 Task: Set "Output file" for stats to "statsoutputfile".
Action: Mouse moved to (114, 8)
Screenshot: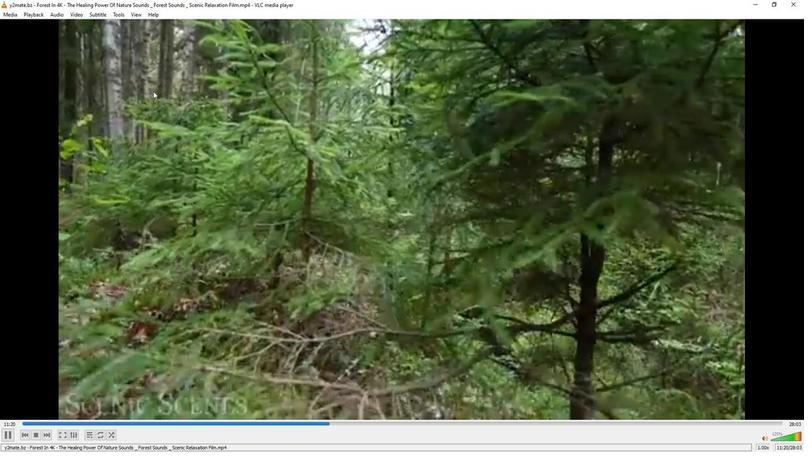 
Action: Mouse pressed left at (114, 8)
Screenshot: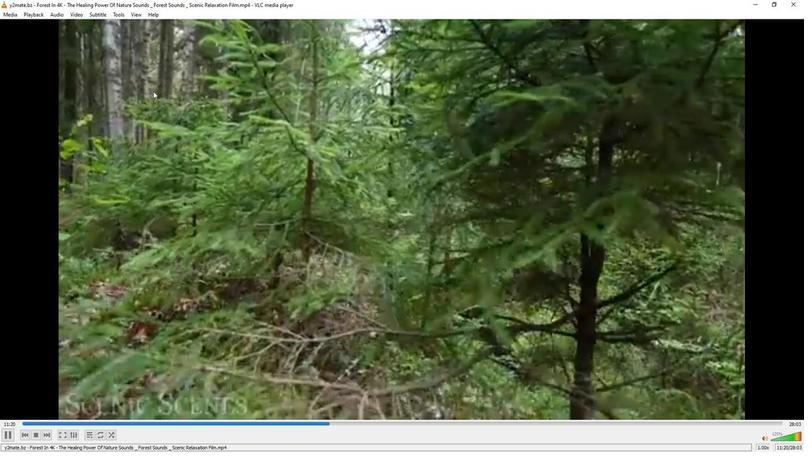 
Action: Mouse moved to (142, 110)
Screenshot: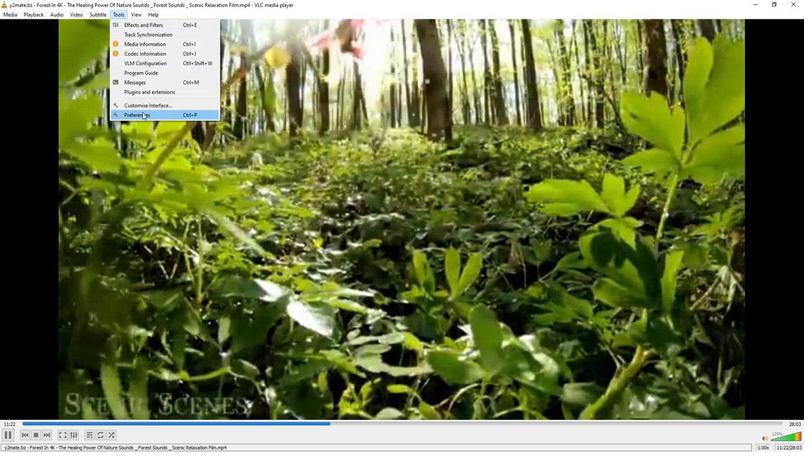 
Action: Mouse pressed left at (142, 110)
Screenshot: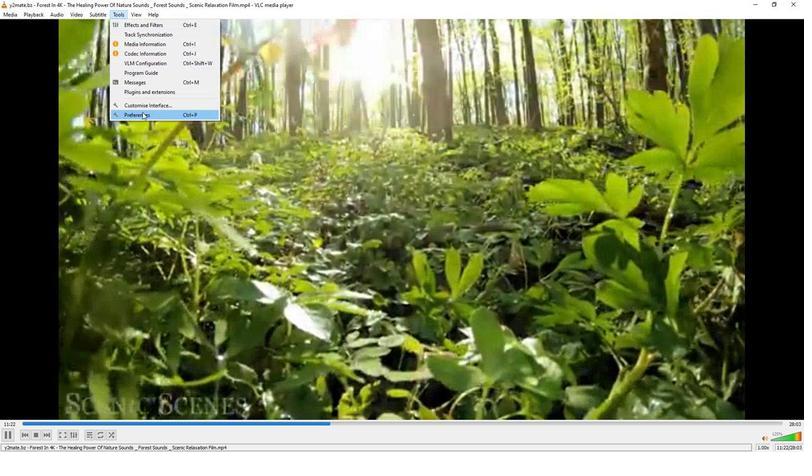 
Action: Mouse moved to (264, 369)
Screenshot: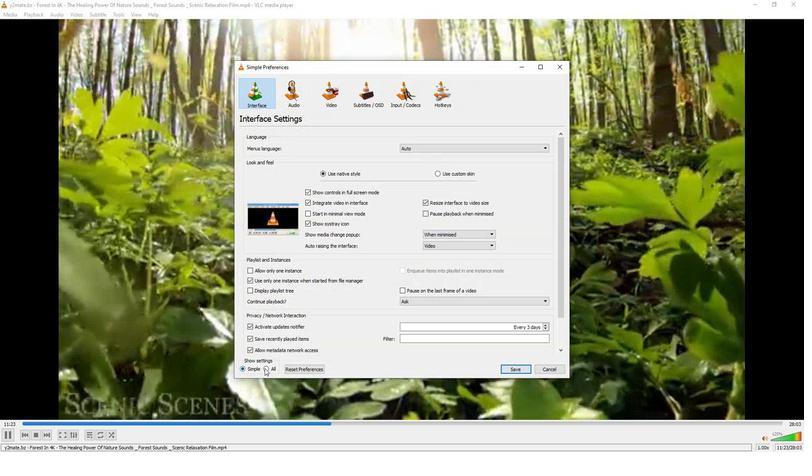 
Action: Mouse pressed left at (264, 369)
Screenshot: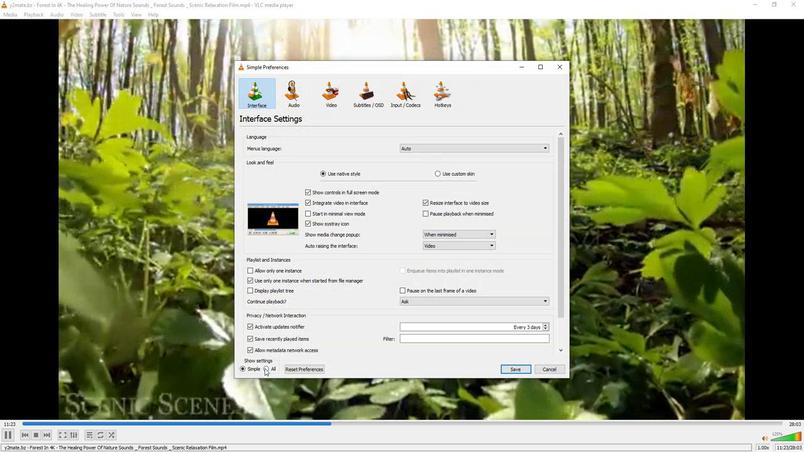 
Action: Mouse moved to (260, 302)
Screenshot: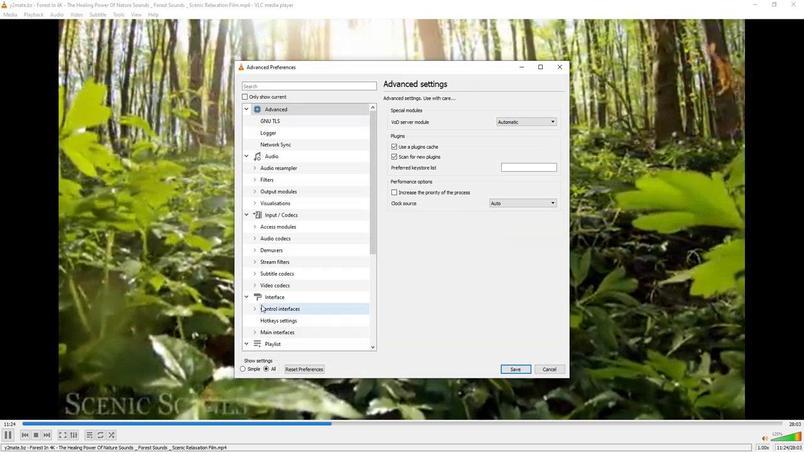 
Action: Mouse scrolled (260, 301) with delta (0, 0)
Screenshot: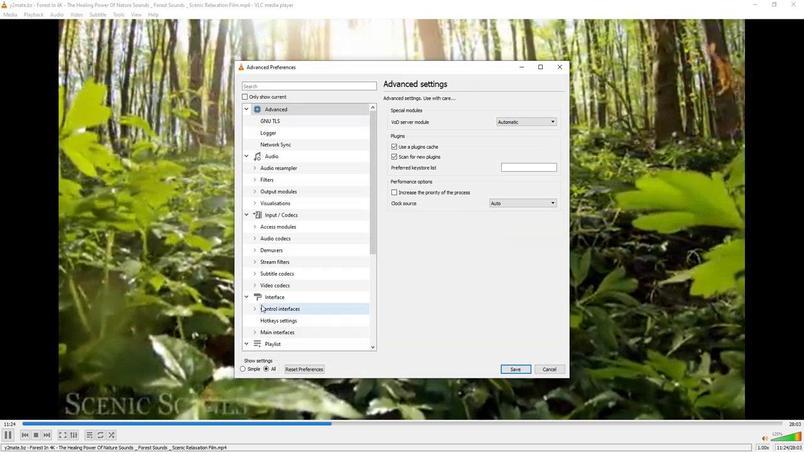 
Action: Mouse scrolled (260, 301) with delta (0, 0)
Screenshot: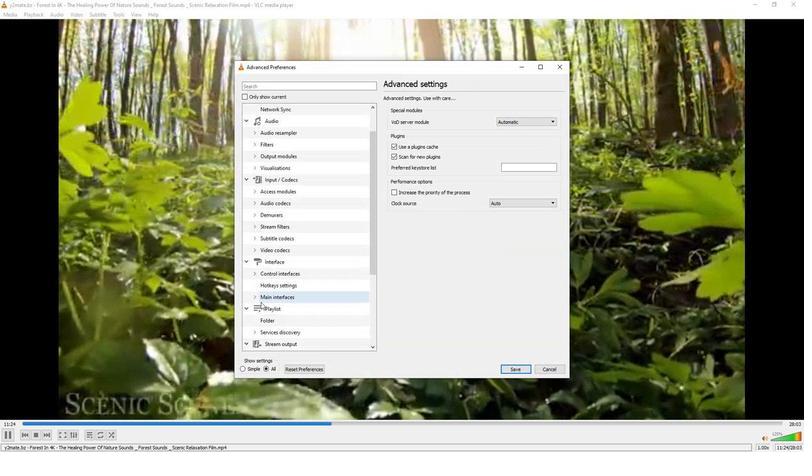 
Action: Mouse scrolled (260, 301) with delta (0, 0)
Screenshot: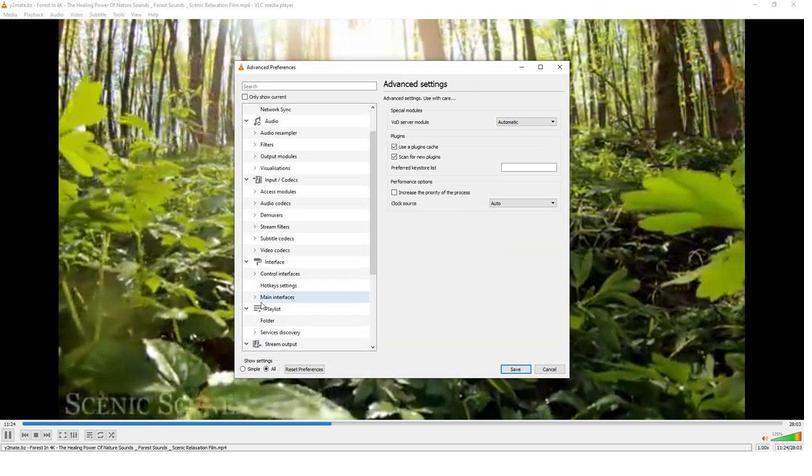 
Action: Mouse moved to (260, 301)
Screenshot: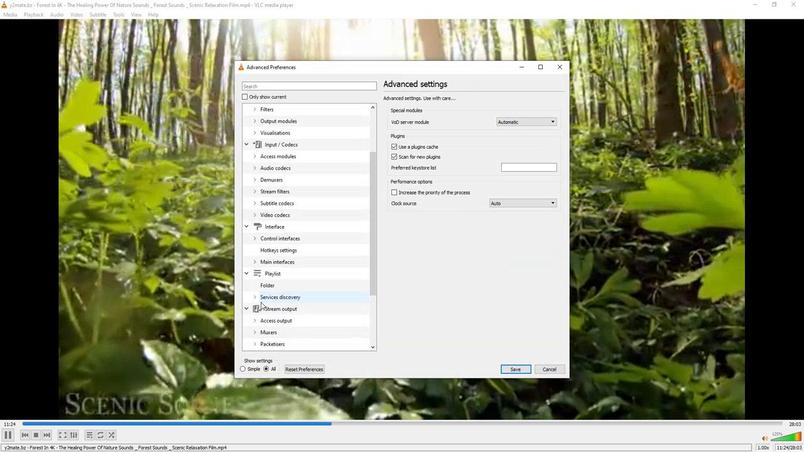 
Action: Mouse scrolled (260, 300) with delta (0, 0)
Screenshot: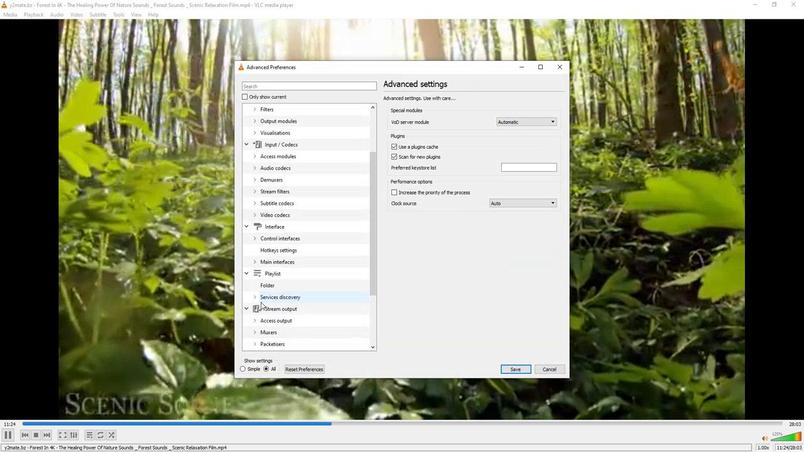 
Action: Mouse moved to (260, 303)
Screenshot: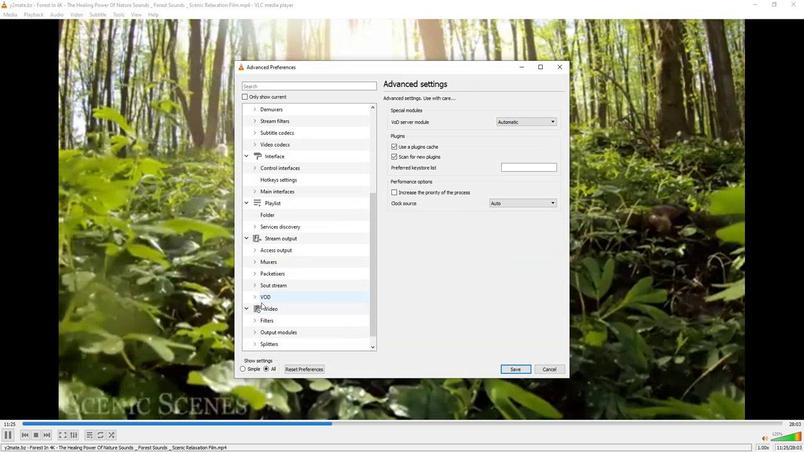 
Action: Mouse scrolled (260, 303) with delta (0, 0)
Screenshot: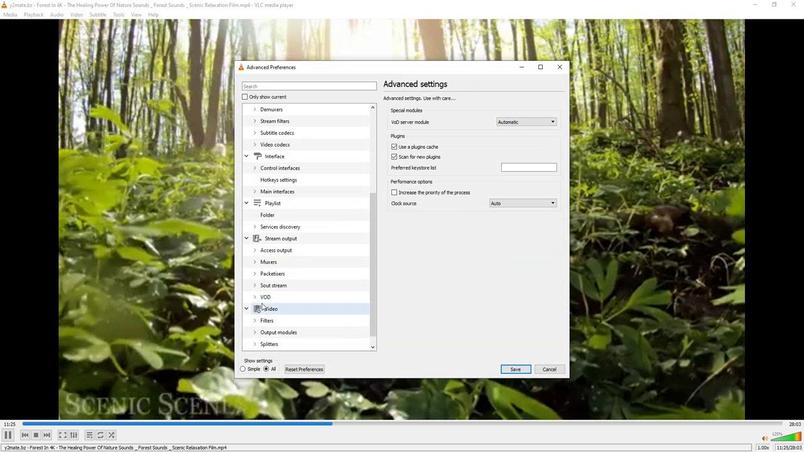 
Action: Mouse moved to (263, 316)
Screenshot: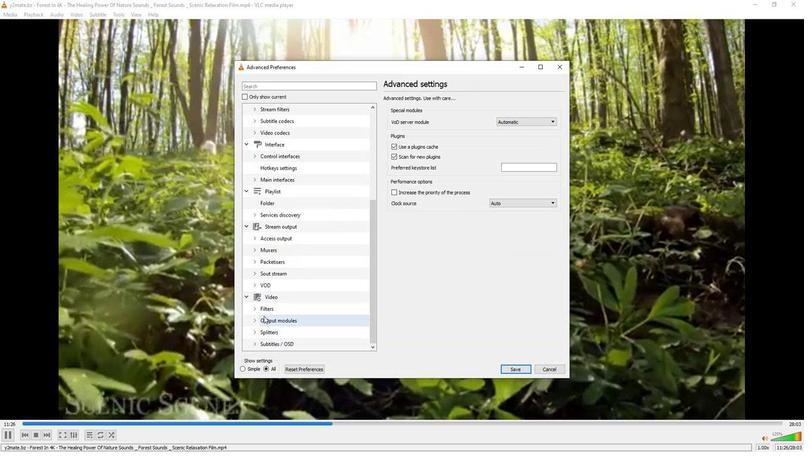 
Action: Mouse scrolled (263, 316) with delta (0, 0)
Screenshot: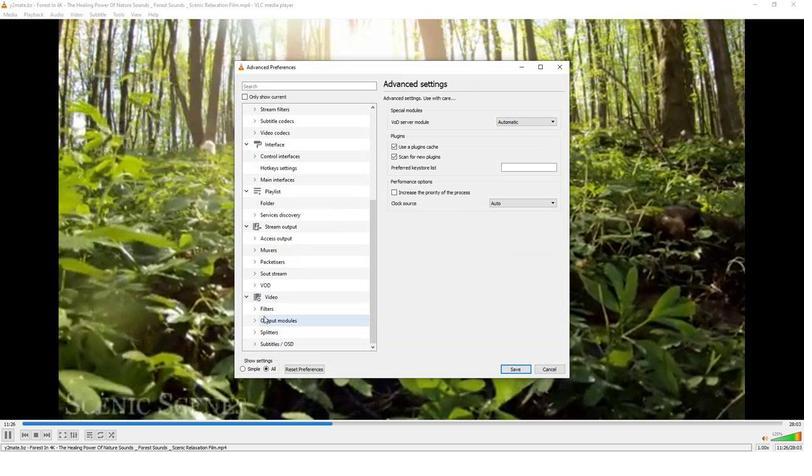 
Action: Mouse moved to (253, 275)
Screenshot: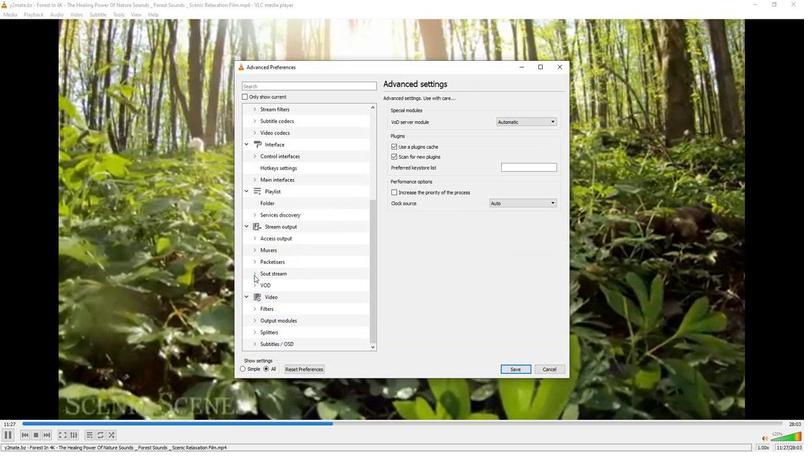 
Action: Mouse pressed left at (253, 275)
Screenshot: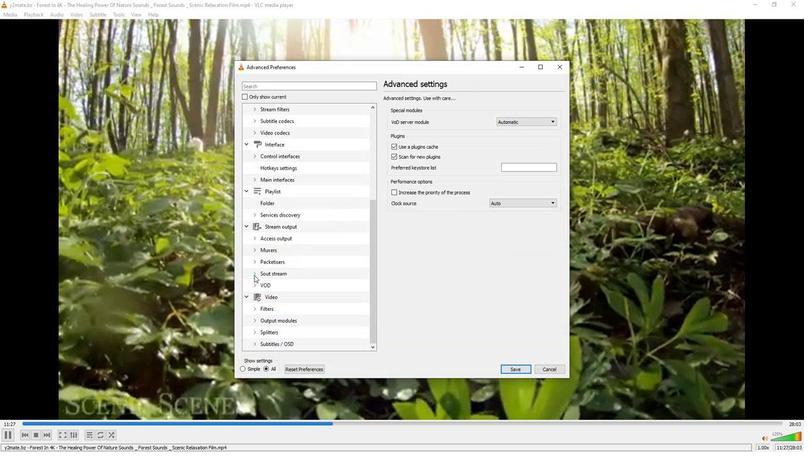 
Action: Mouse moved to (269, 303)
Screenshot: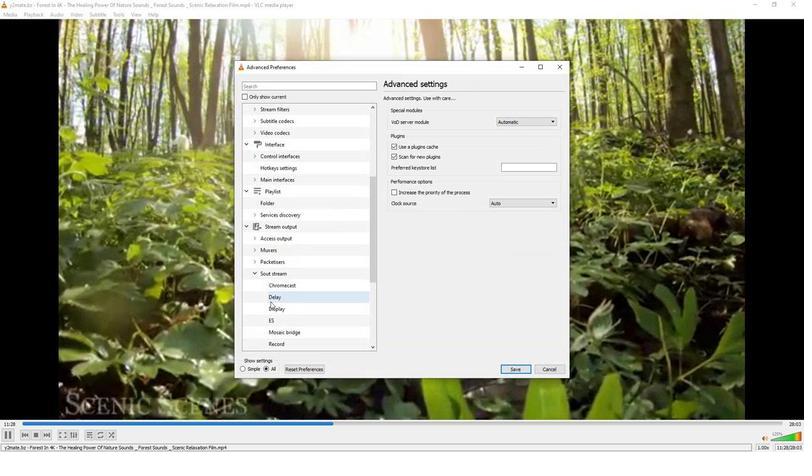 
Action: Mouse scrolled (269, 303) with delta (0, 0)
Screenshot: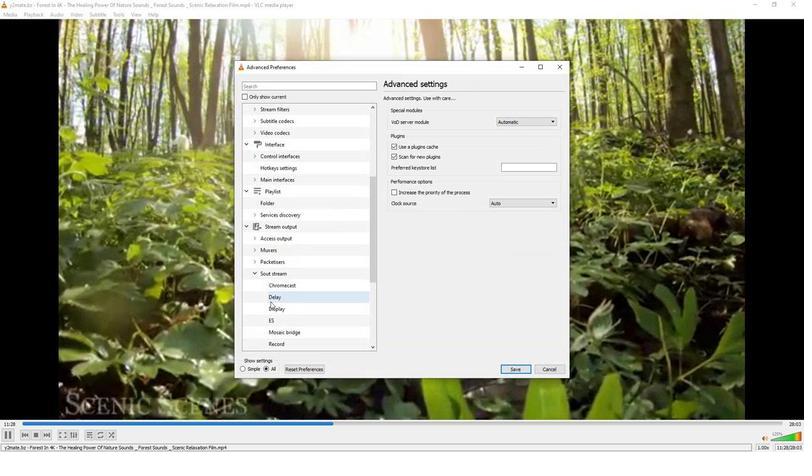 
Action: Mouse moved to (269, 304)
Screenshot: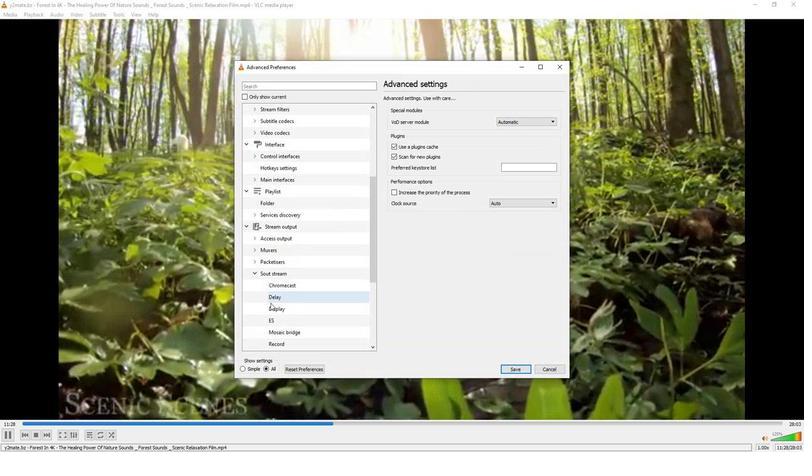 
Action: Mouse scrolled (269, 304) with delta (0, 0)
Screenshot: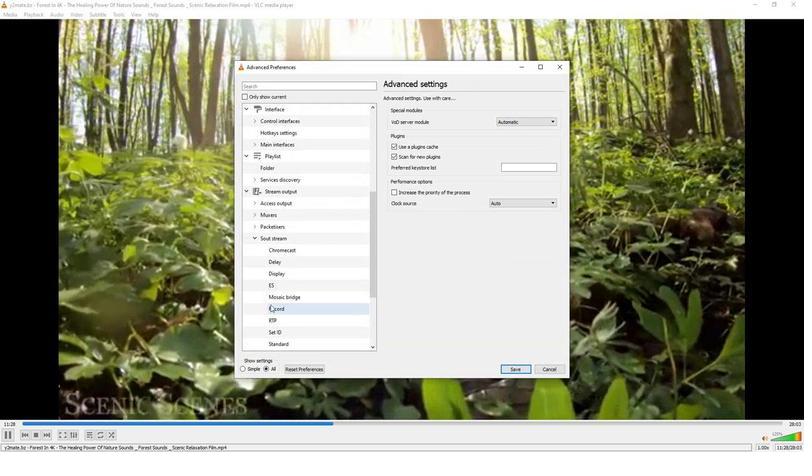 
Action: Mouse moved to (269, 305)
Screenshot: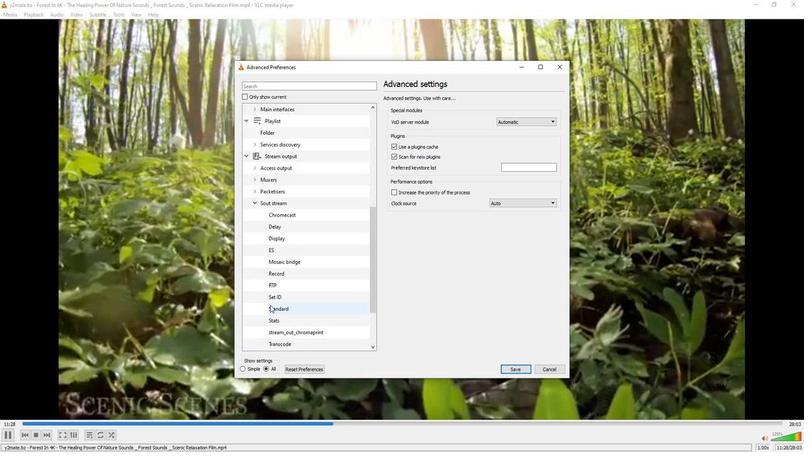 
Action: Mouse scrolled (269, 304) with delta (0, 0)
Screenshot: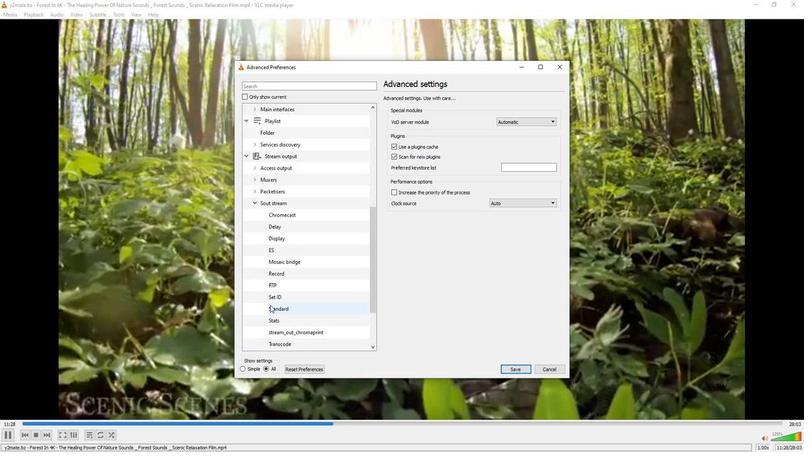 
Action: Mouse moved to (273, 286)
Screenshot: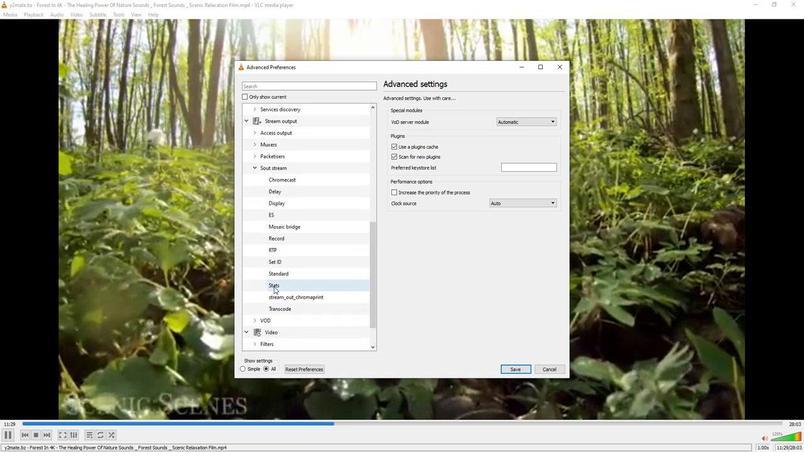 
Action: Mouse pressed left at (273, 286)
Screenshot: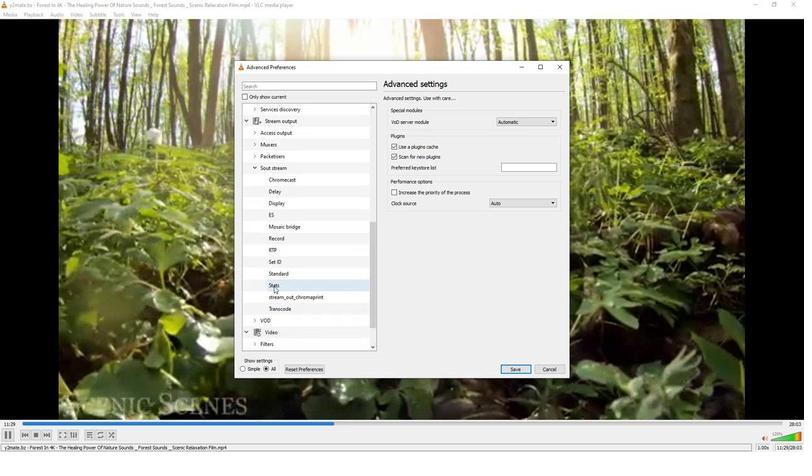
Action: Mouse moved to (519, 105)
Screenshot: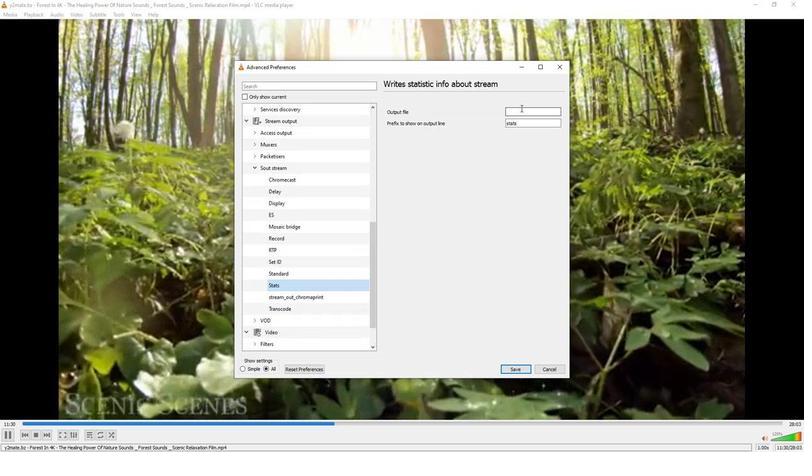 
Action: Mouse pressed left at (519, 105)
Screenshot: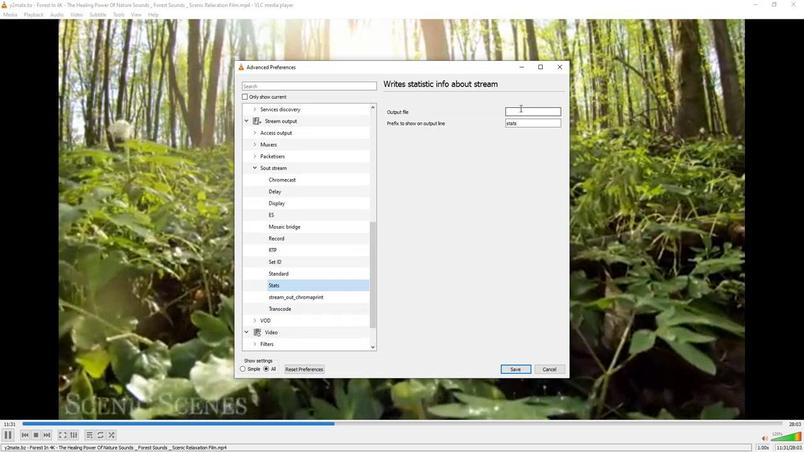 
Action: Key pressed statsoutputfile
Screenshot: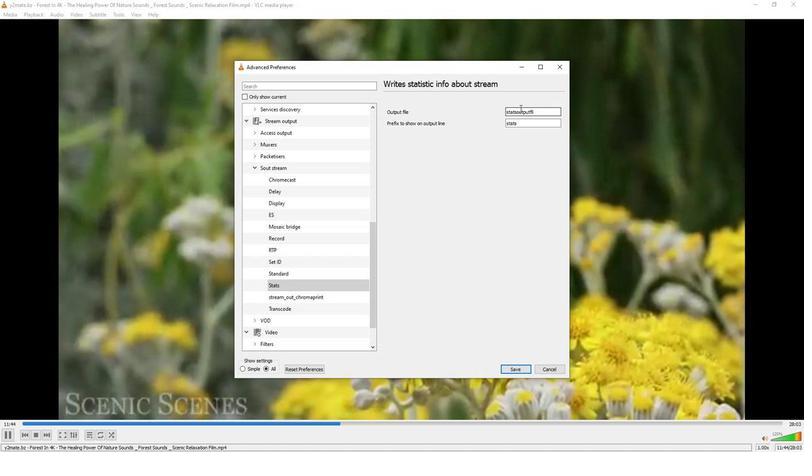
